 Task: Use the formula "DEGREES" in spreadsheet "Project portfolio".
Action: Mouse pressed left at (477, 299)
Screenshot: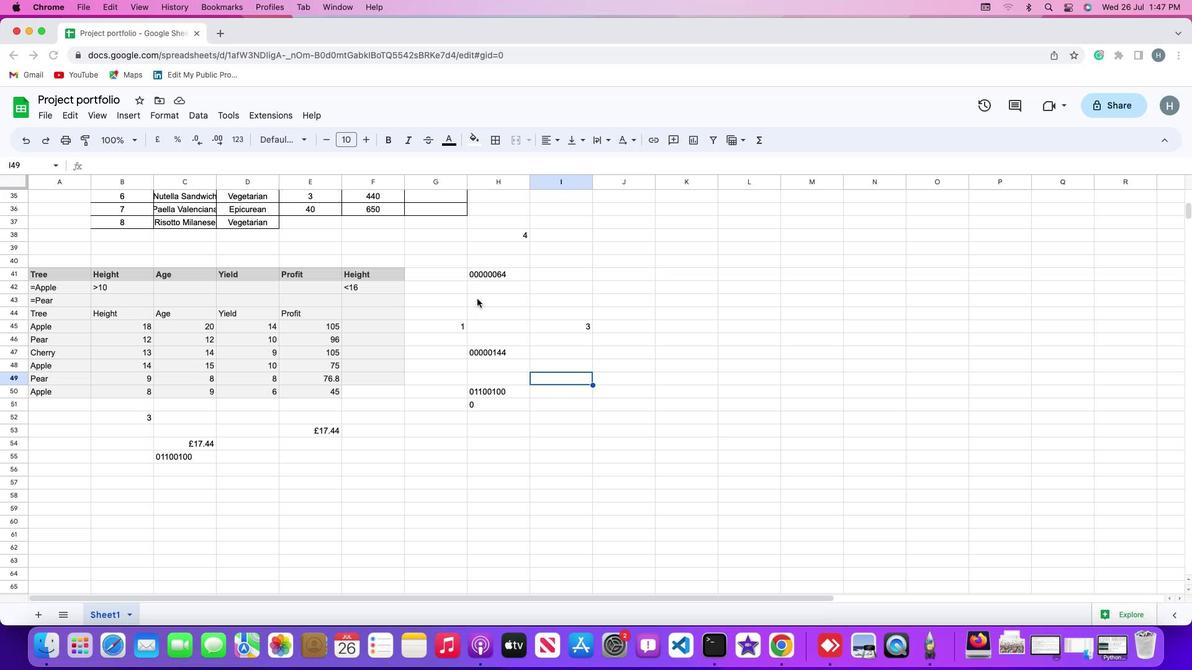 
Action: Mouse moved to (491, 304)
Screenshot: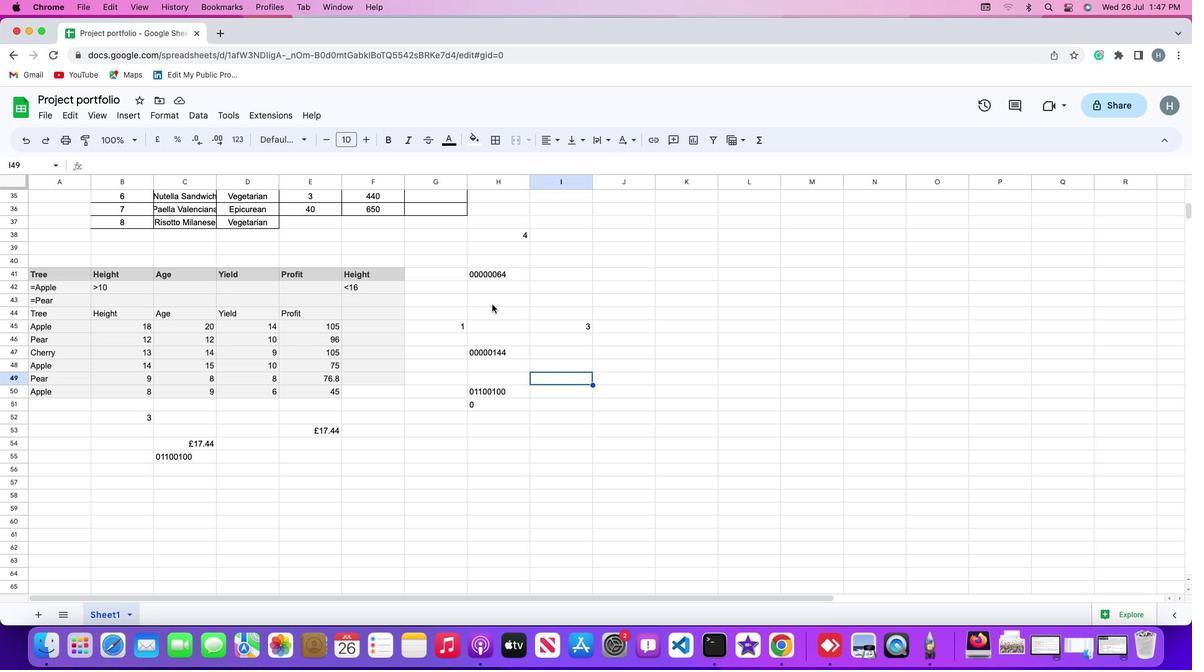 
Action: Mouse pressed left at (491, 304)
Screenshot: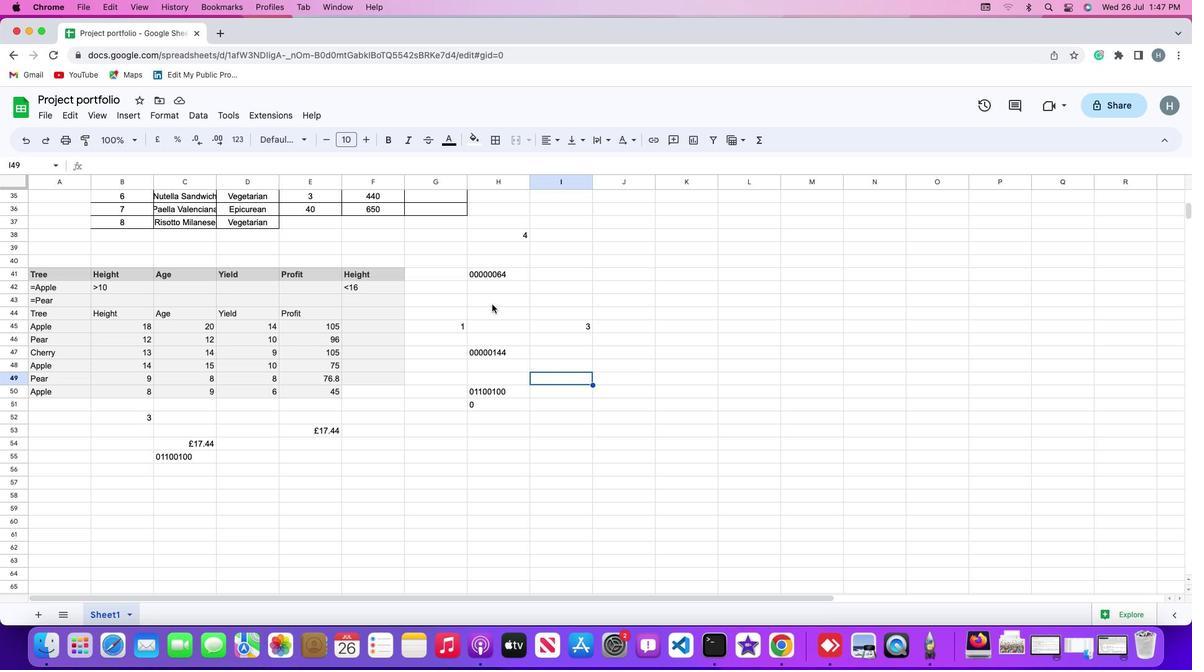 
Action: Mouse moved to (124, 115)
Screenshot: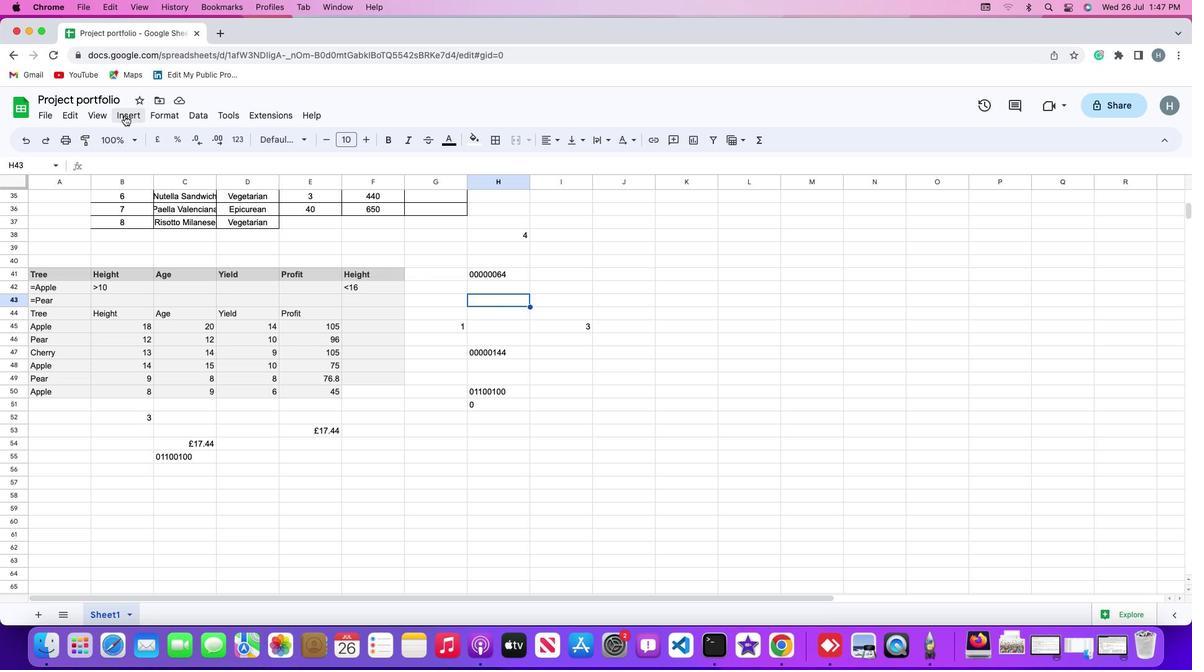 
Action: Mouse pressed left at (124, 115)
Screenshot: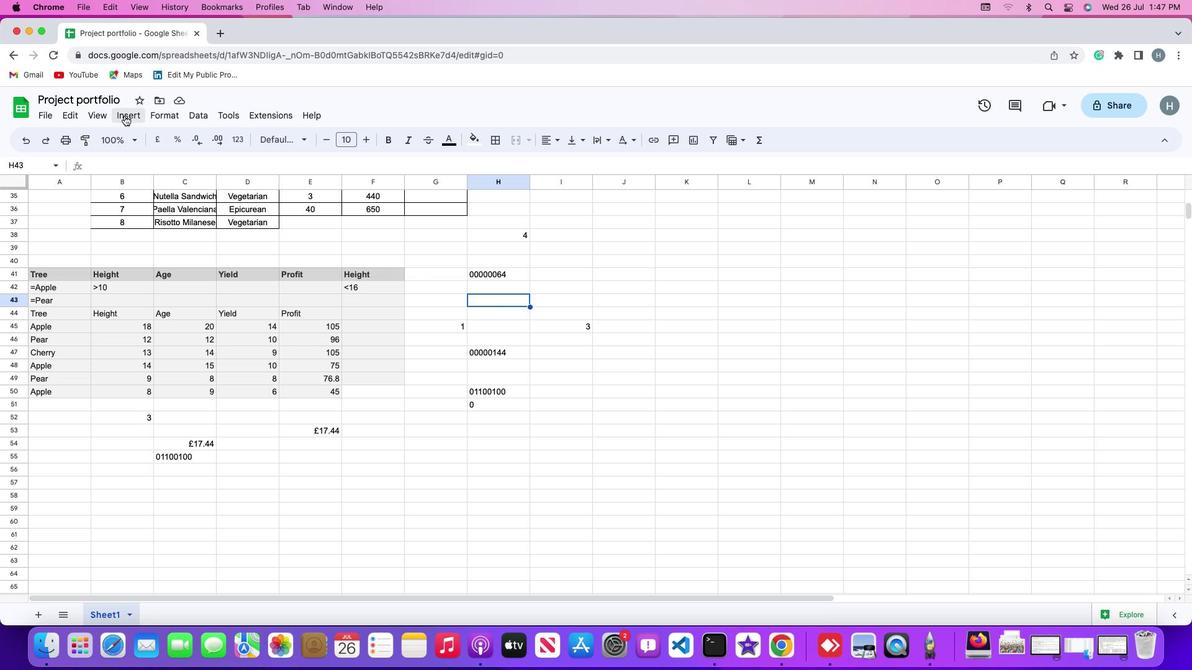 
Action: Mouse moved to (151, 315)
Screenshot: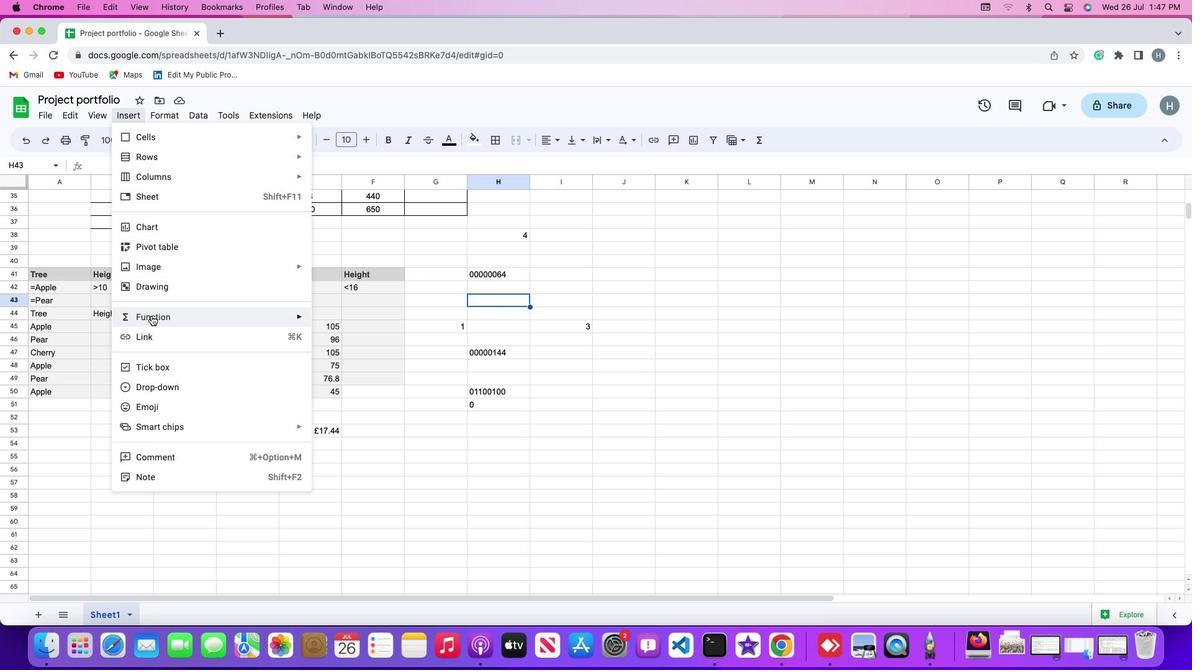 
Action: Mouse pressed left at (151, 315)
Screenshot: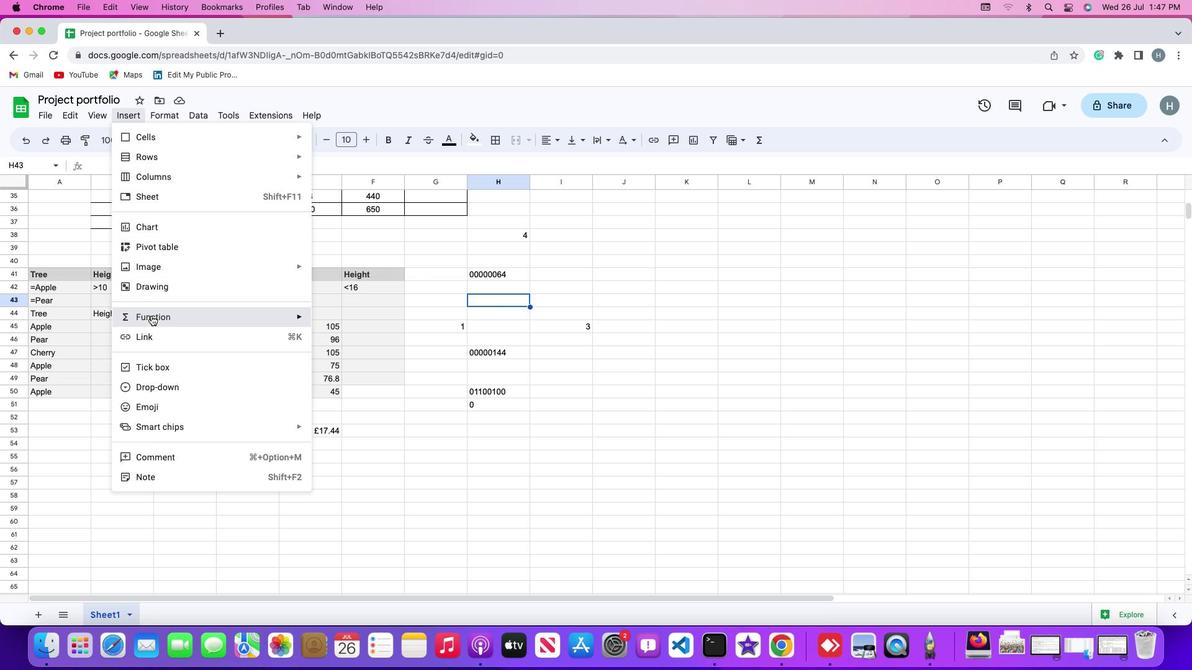 
Action: Mouse moved to (353, 263)
Screenshot: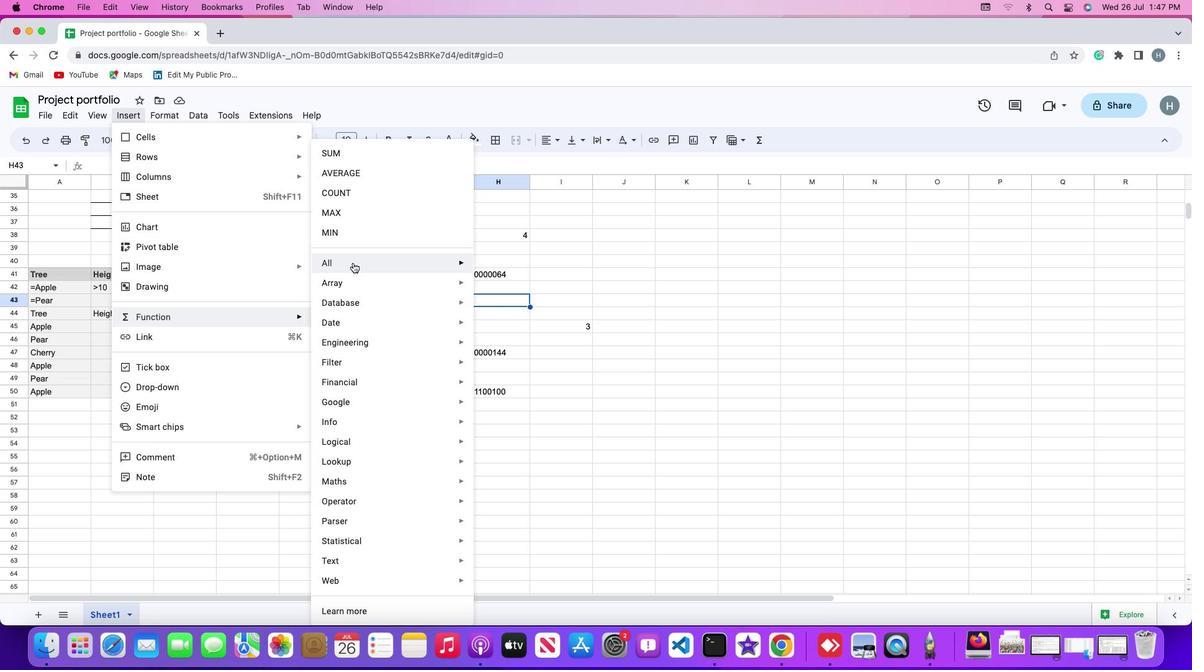 
Action: Mouse pressed left at (353, 263)
Screenshot: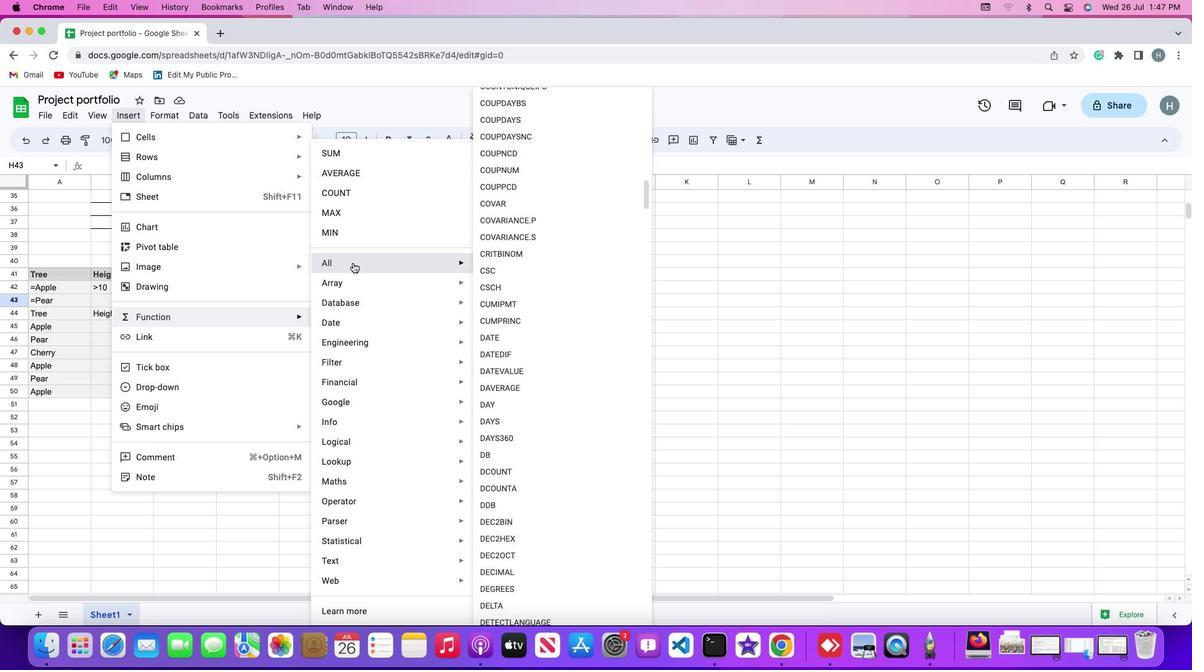 
Action: Mouse moved to (528, 591)
Screenshot: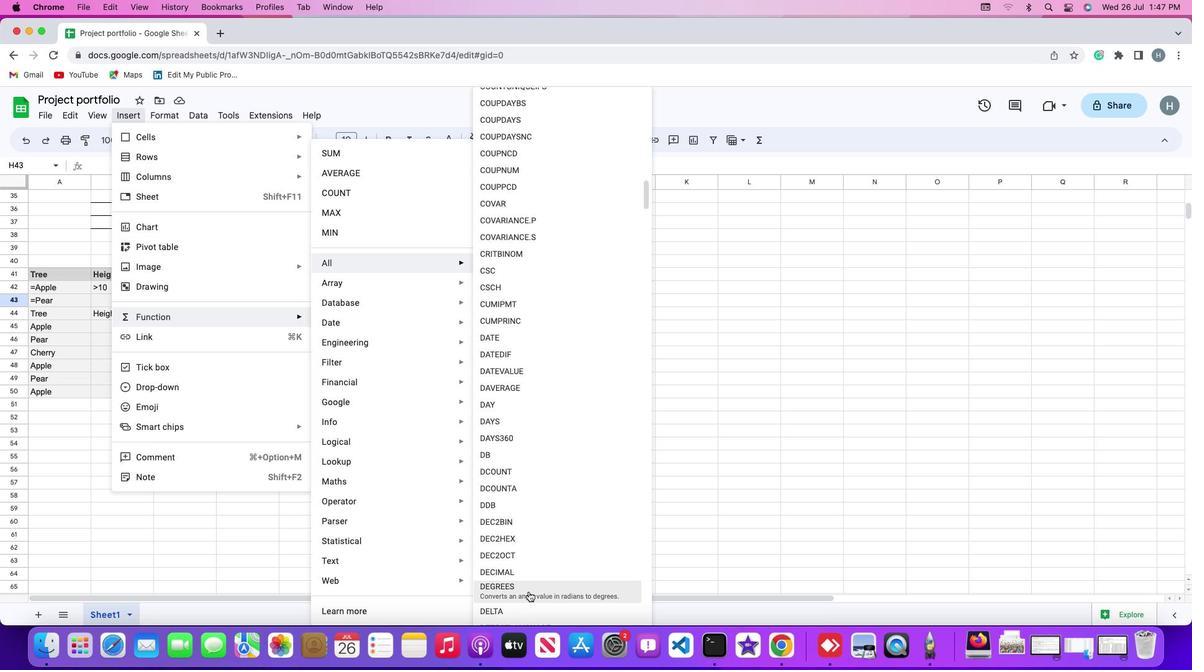 
Action: Mouse pressed left at (528, 591)
Screenshot: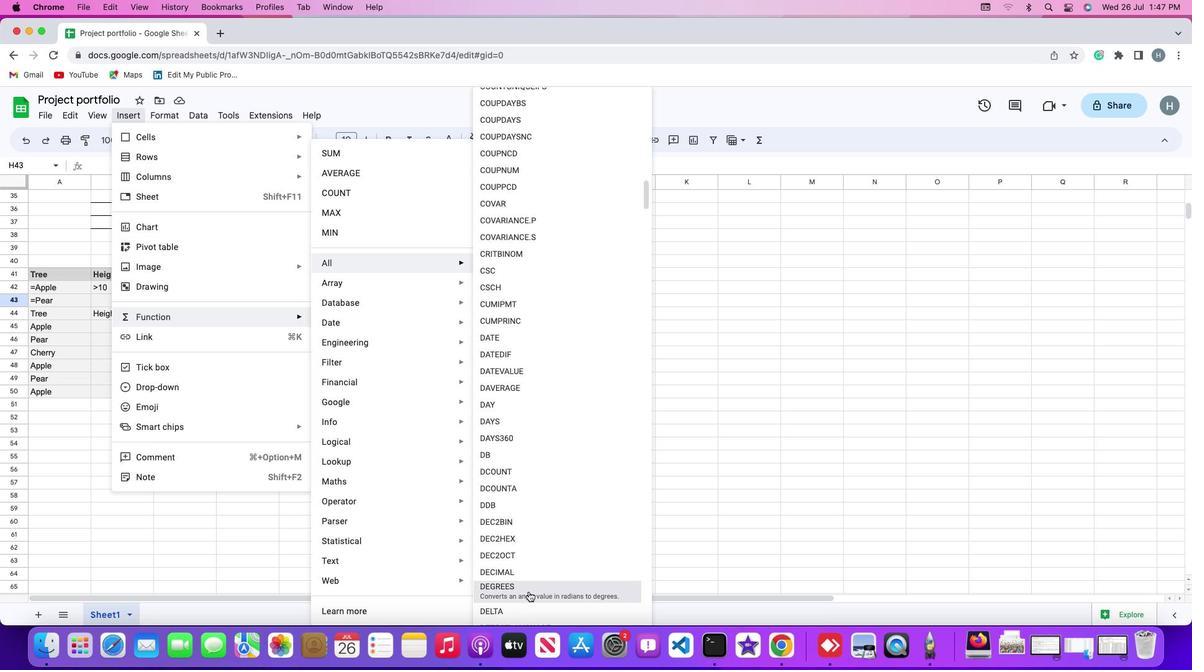 
Action: Mouse moved to (541, 531)
Screenshot: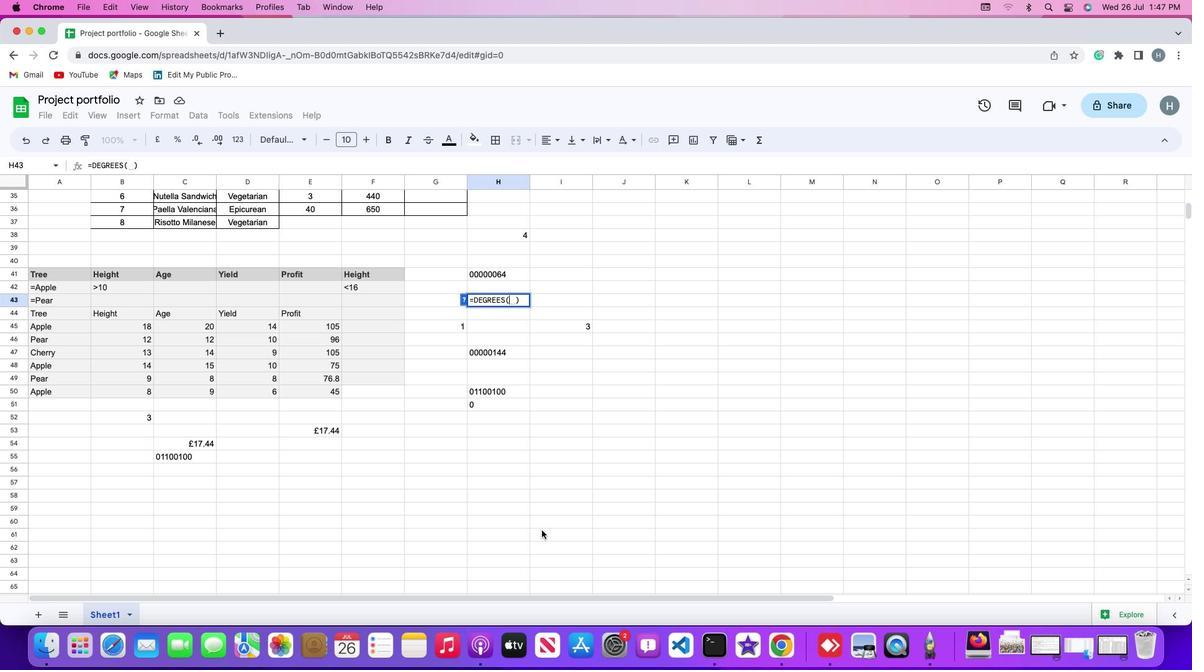 
Action: Key pressed '3''.''1''4'Key.enter
Screenshot: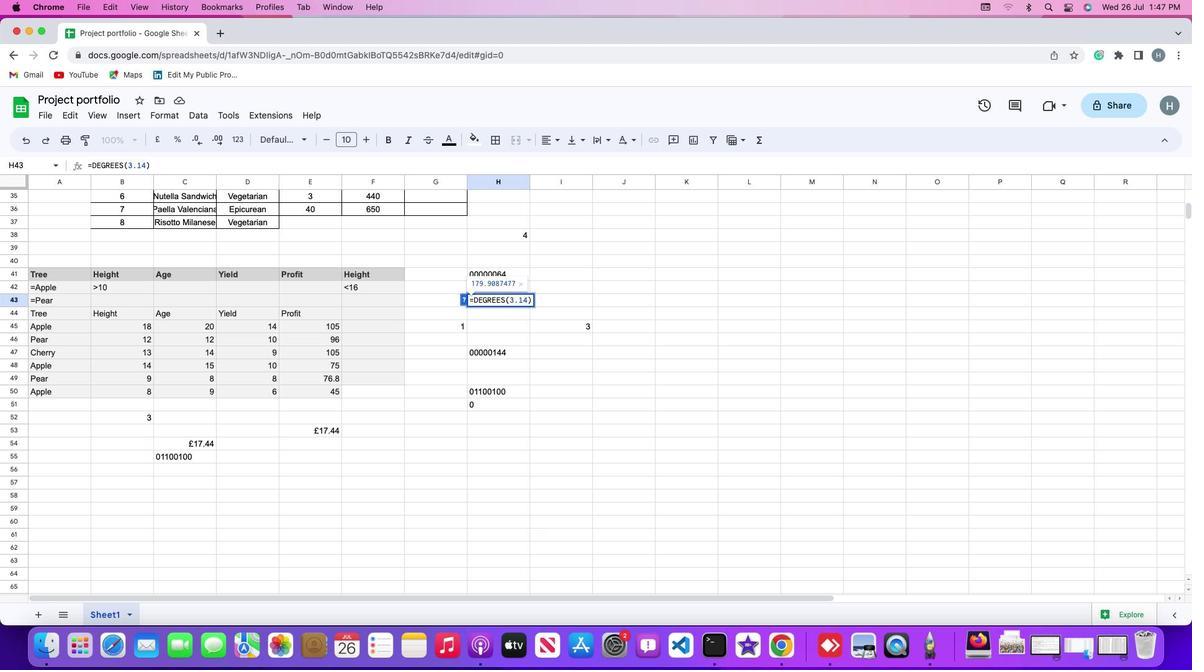 
